 Task: Filter cards with "Any match".
Action: Mouse pressed left at (359, 242)
Screenshot: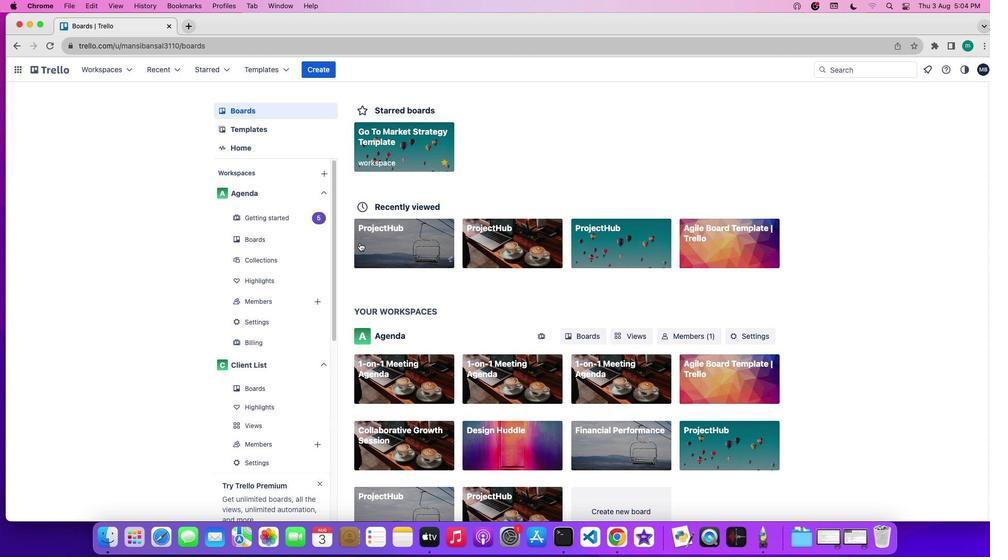 
Action: Mouse moved to (877, 219)
Screenshot: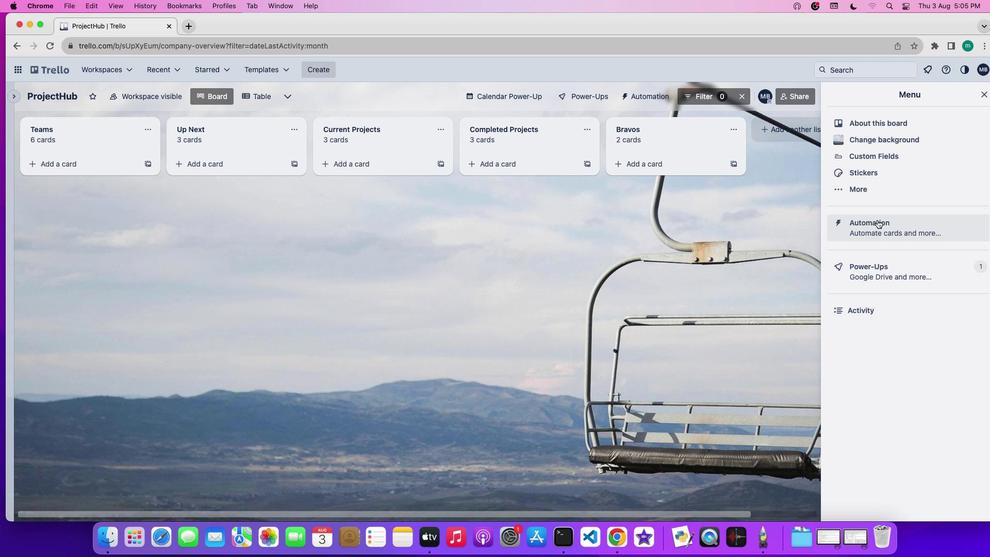 
Action: Mouse pressed left at (877, 219)
Screenshot: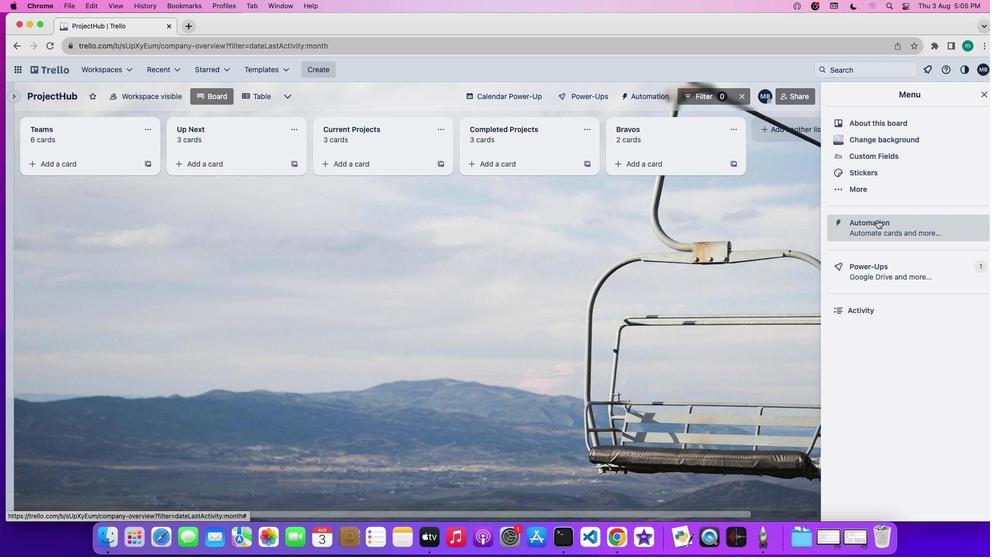 
Action: Mouse moved to (723, 90)
Screenshot: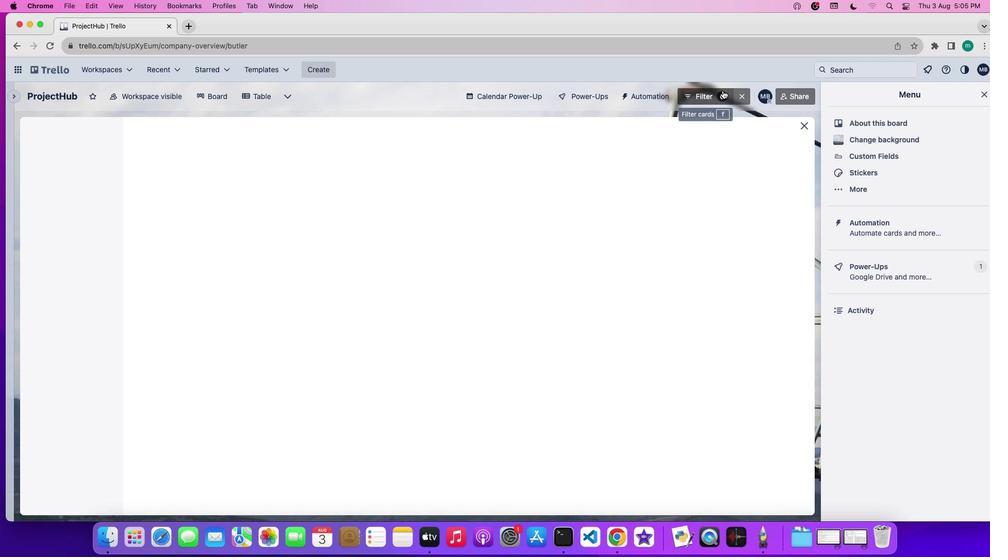 
Action: Mouse pressed left at (723, 90)
Screenshot: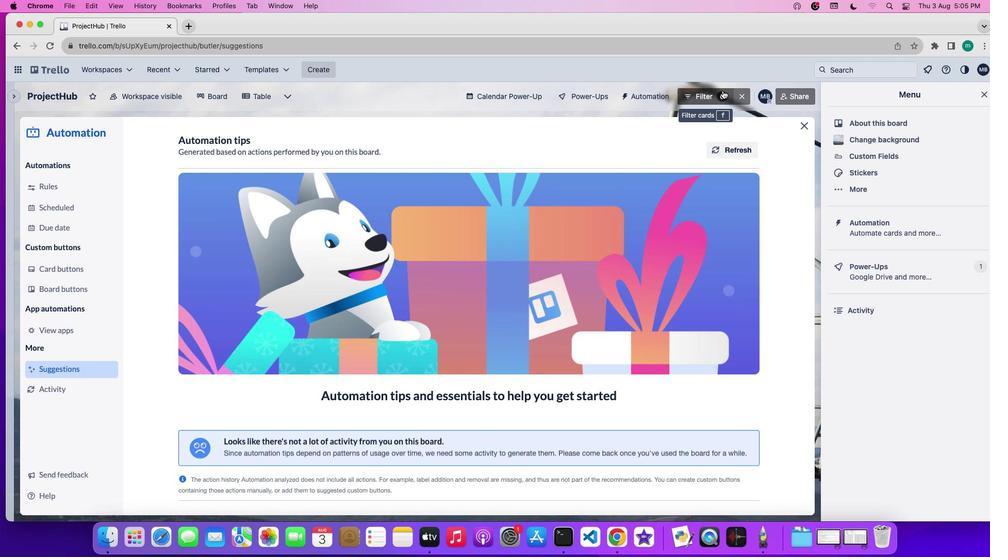 
Action: Mouse moved to (755, 421)
Screenshot: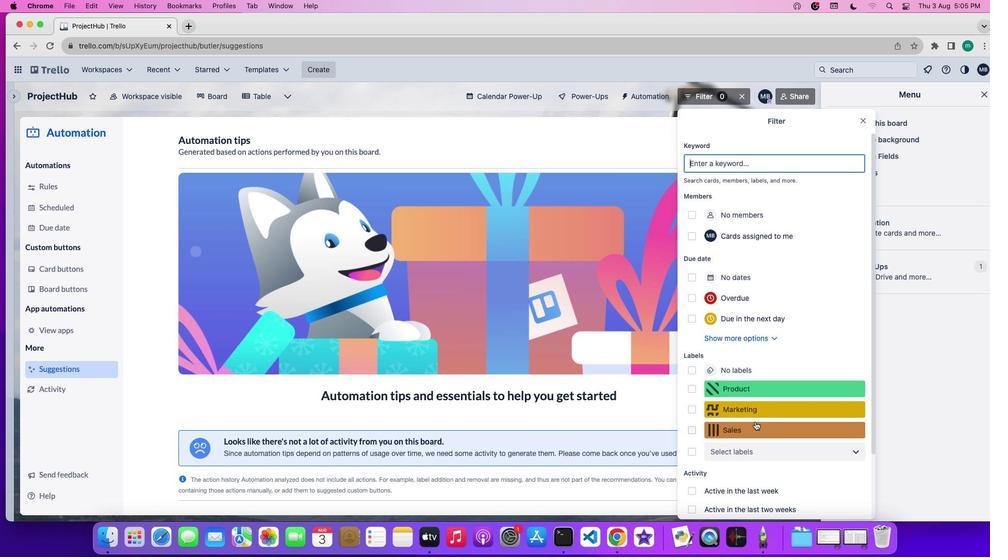 
Action: Mouse scrolled (755, 421) with delta (0, 0)
Screenshot: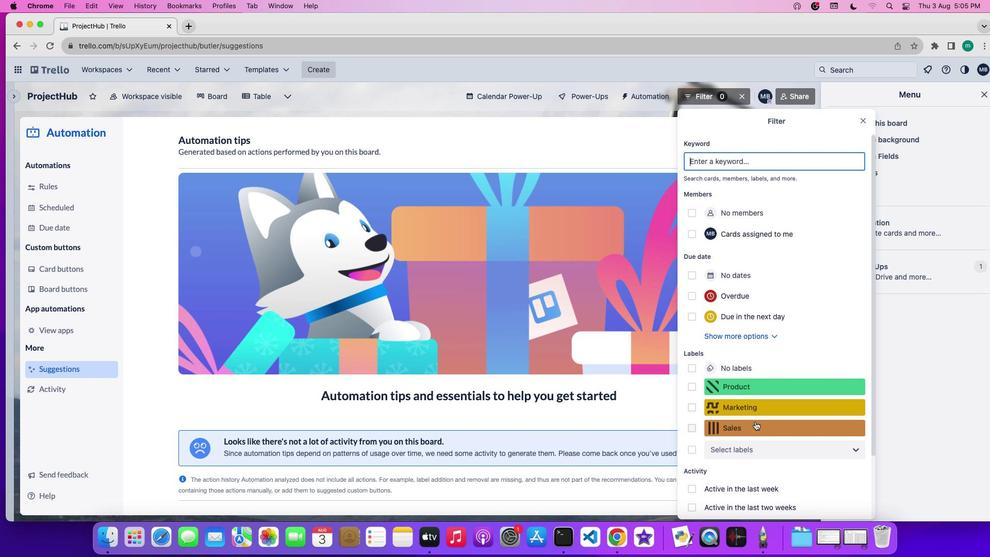 
Action: Mouse moved to (755, 421)
Screenshot: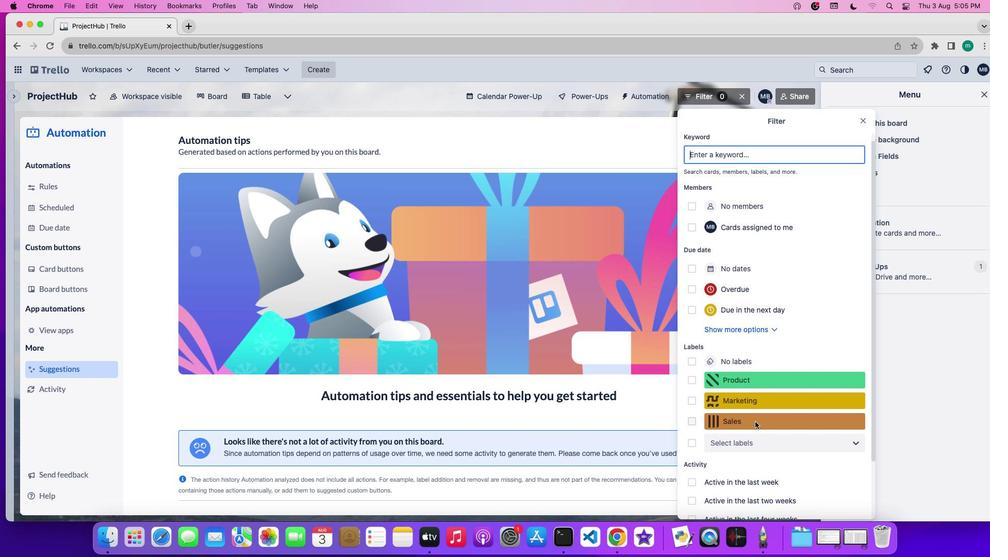 
Action: Mouse scrolled (755, 421) with delta (0, 0)
Screenshot: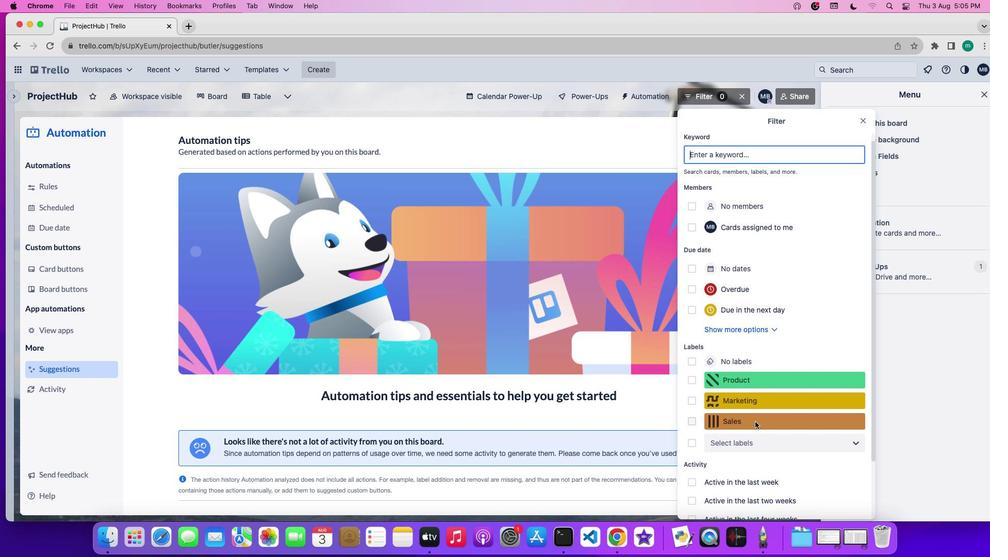 
Action: Mouse scrolled (755, 421) with delta (0, -1)
Screenshot: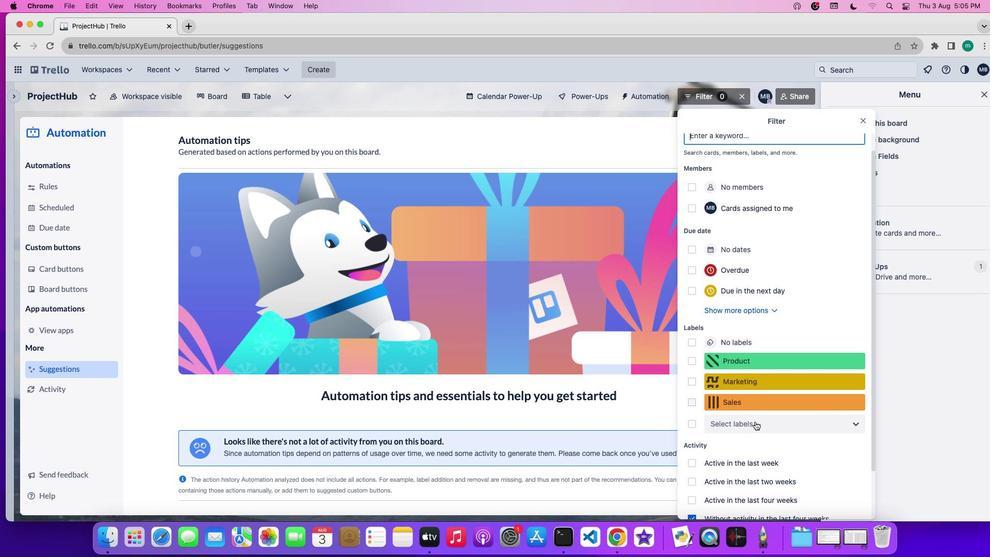 
Action: Mouse scrolled (755, 421) with delta (0, -2)
Screenshot: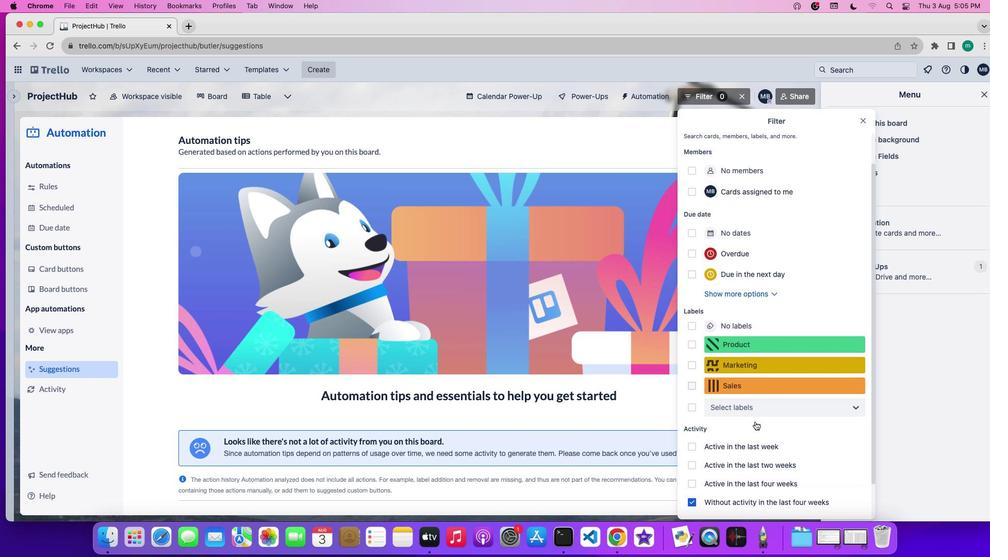 
Action: Mouse scrolled (755, 421) with delta (0, -2)
Screenshot: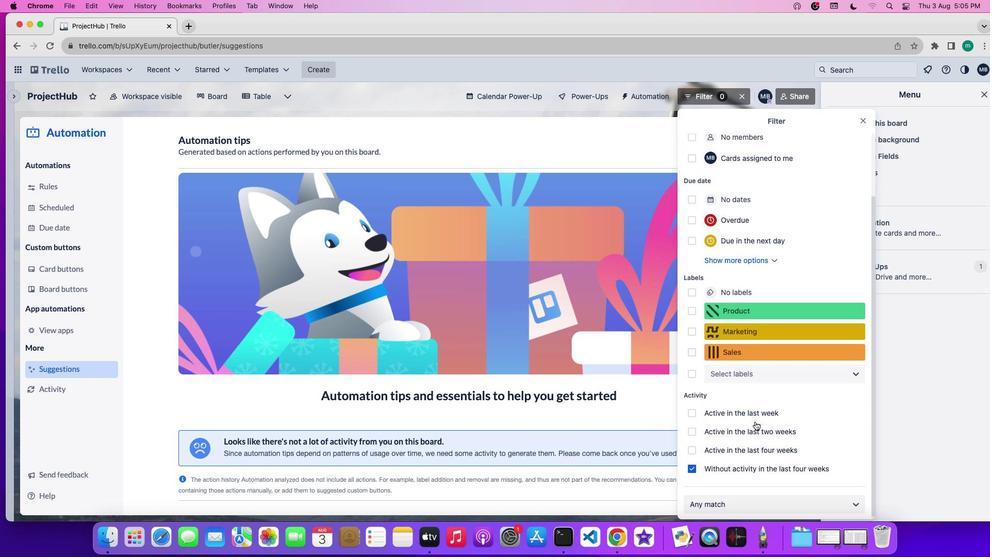 
Action: Mouse scrolled (755, 421) with delta (0, 0)
Screenshot: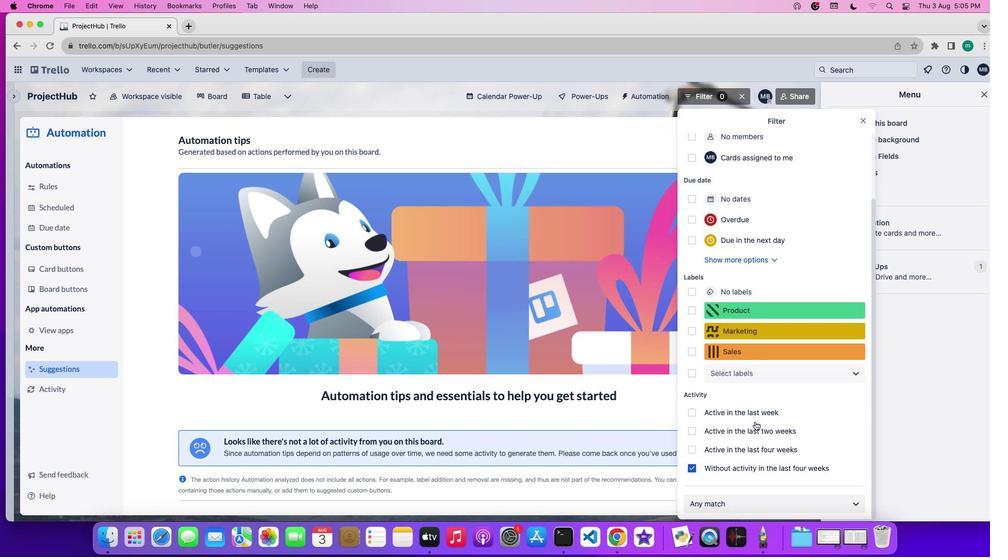 
Action: Mouse scrolled (755, 421) with delta (0, 0)
Screenshot: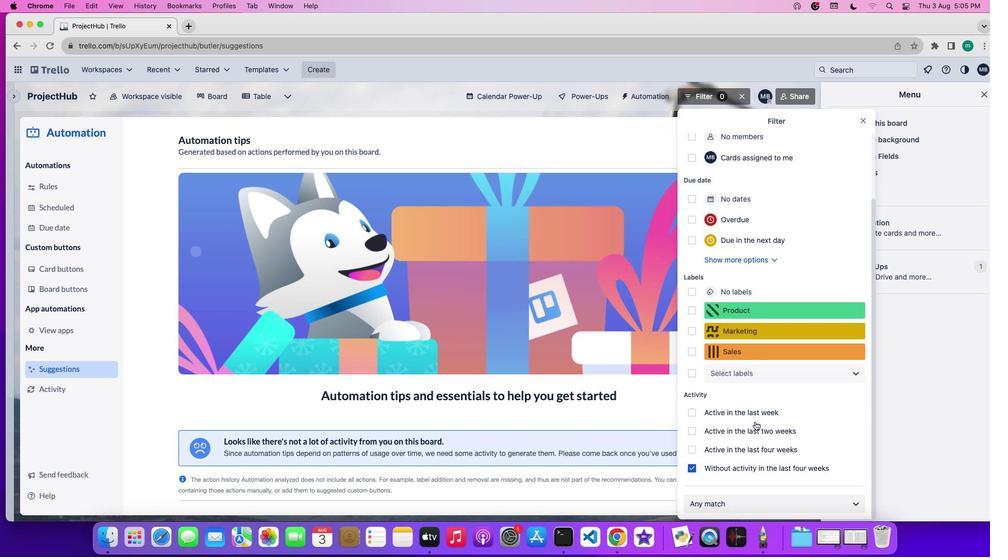 
Action: Mouse scrolled (755, 421) with delta (0, -1)
Screenshot: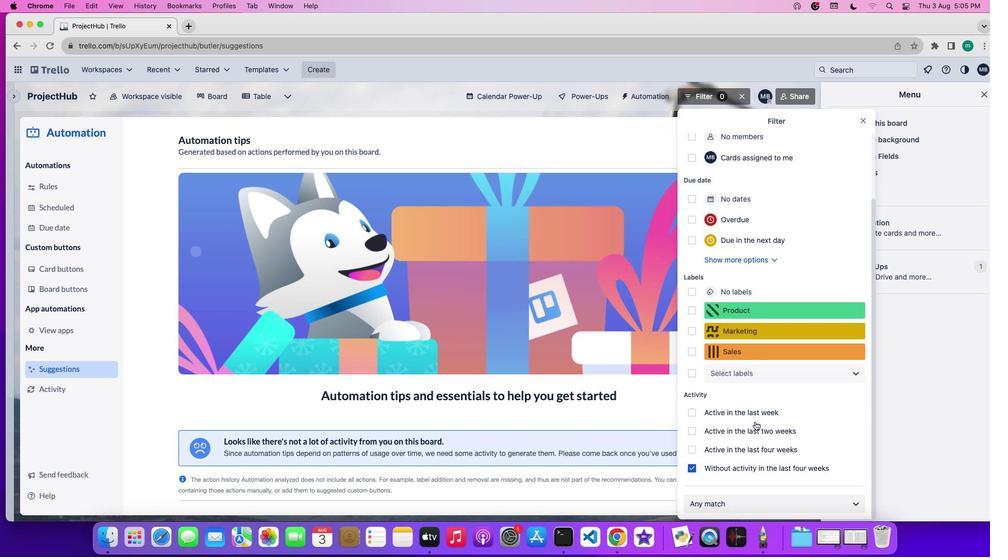 
Action: Mouse scrolled (755, 421) with delta (0, -1)
Screenshot: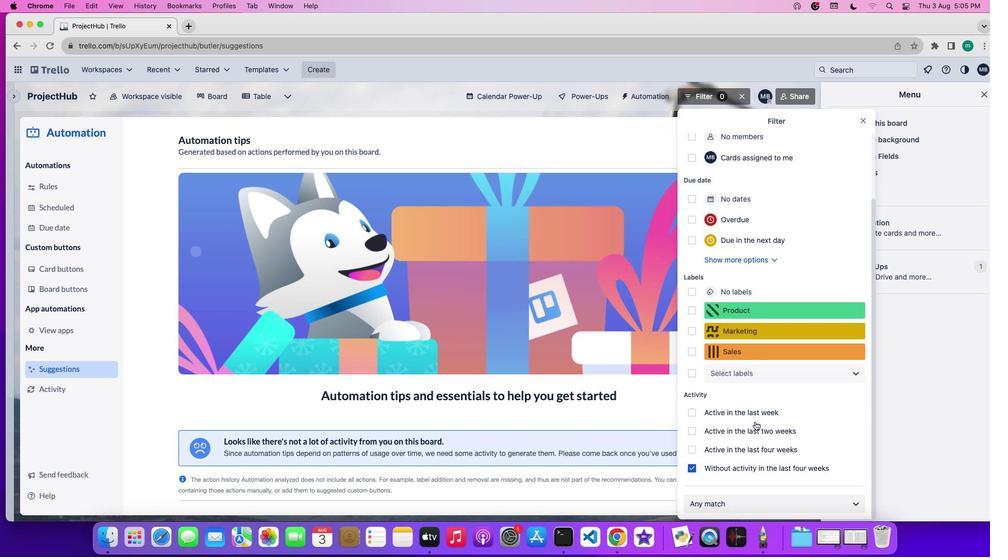
Action: Mouse moved to (845, 506)
Screenshot: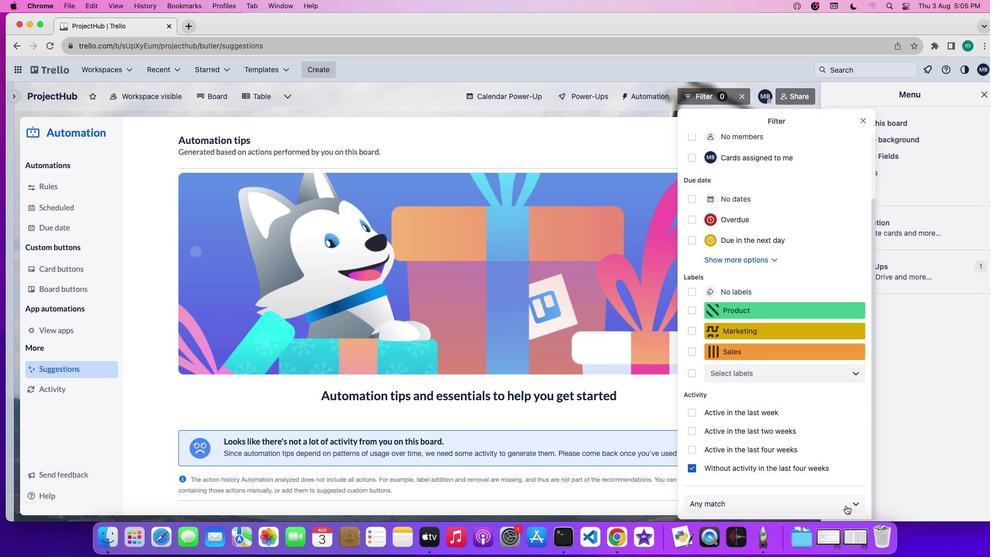 
Action: Mouse pressed left at (845, 506)
Screenshot: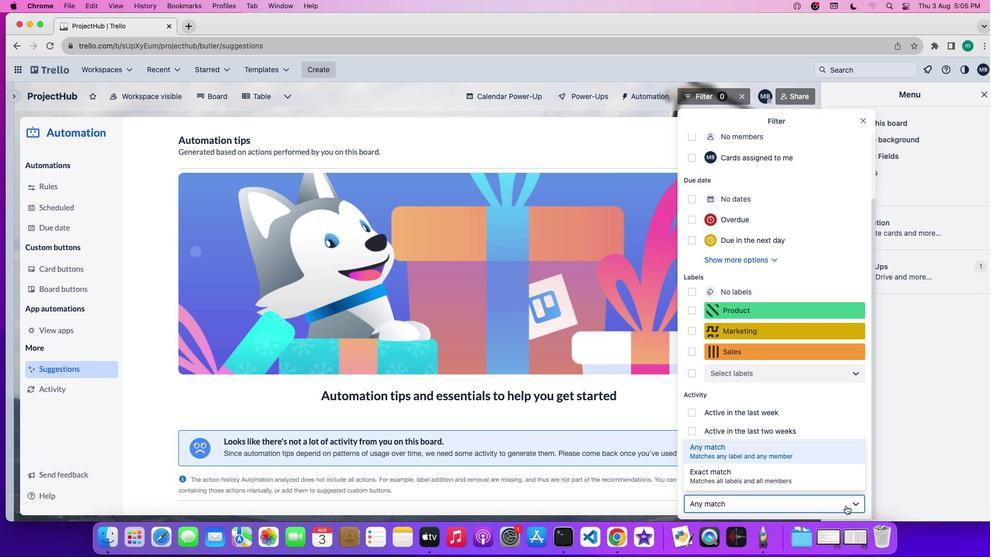 
Action: Mouse moved to (793, 451)
Screenshot: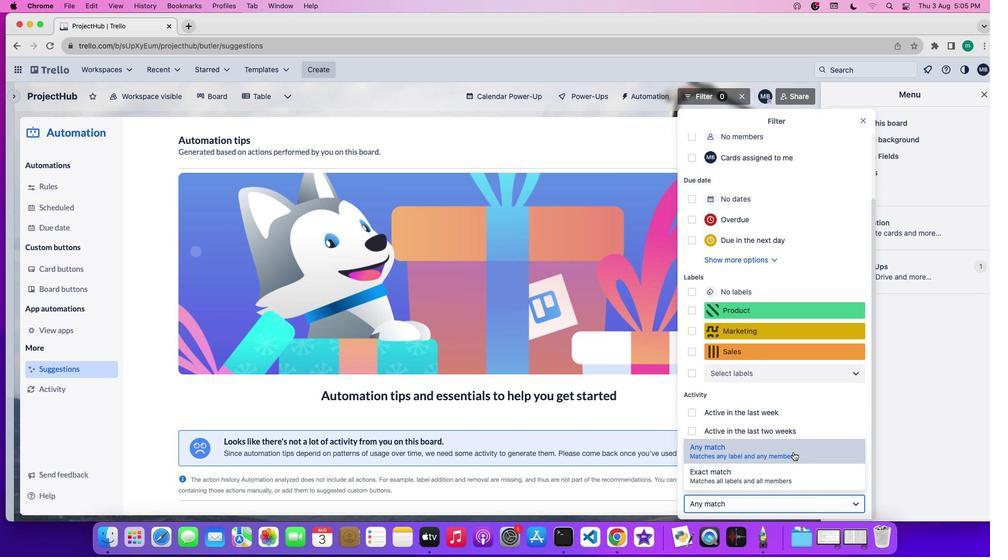 
Action: Mouse pressed left at (793, 451)
Screenshot: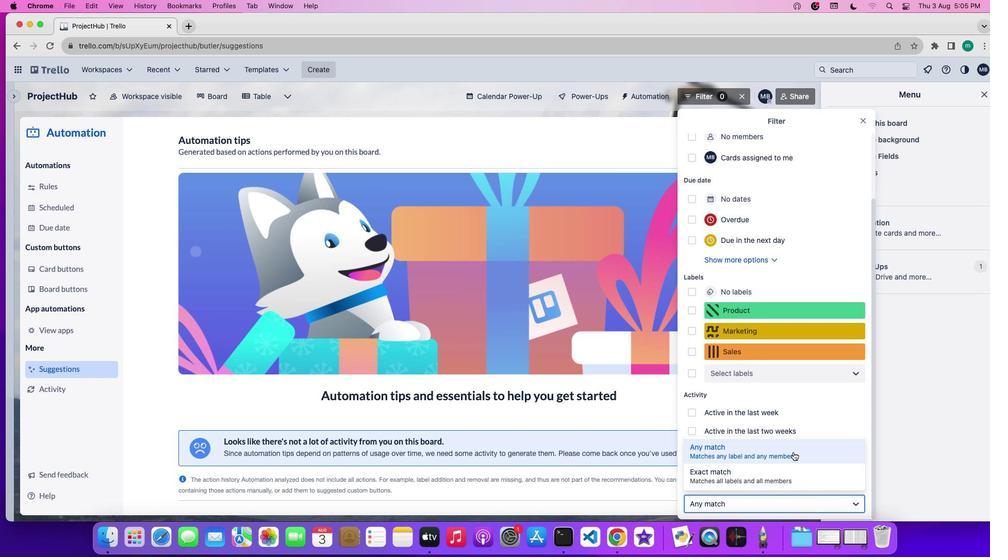 
